 Task: Use the formula "WEIBULL.DIST" in spreadsheet "Project portfolio".
Action: Key pressed '='
Screenshot: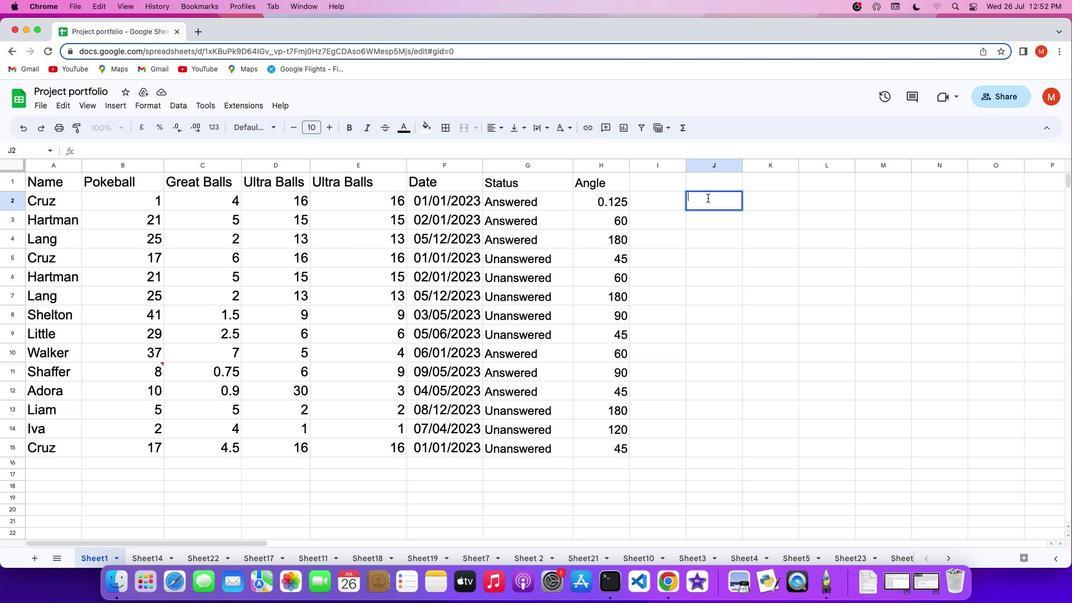 
Action: Mouse moved to (690, 132)
Screenshot: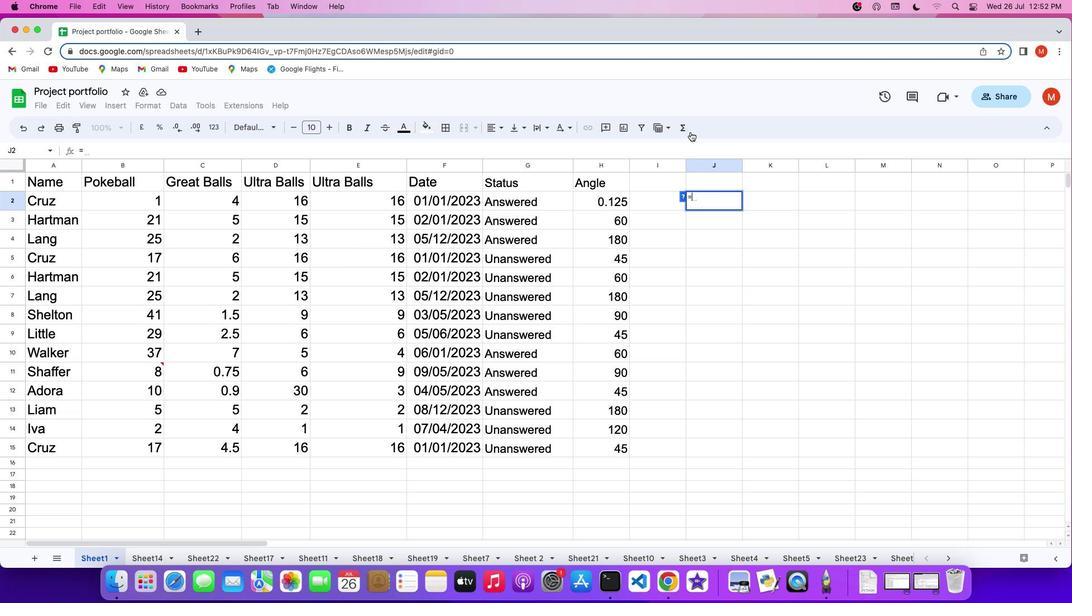 
Action: Mouse pressed left at (690, 132)
Screenshot: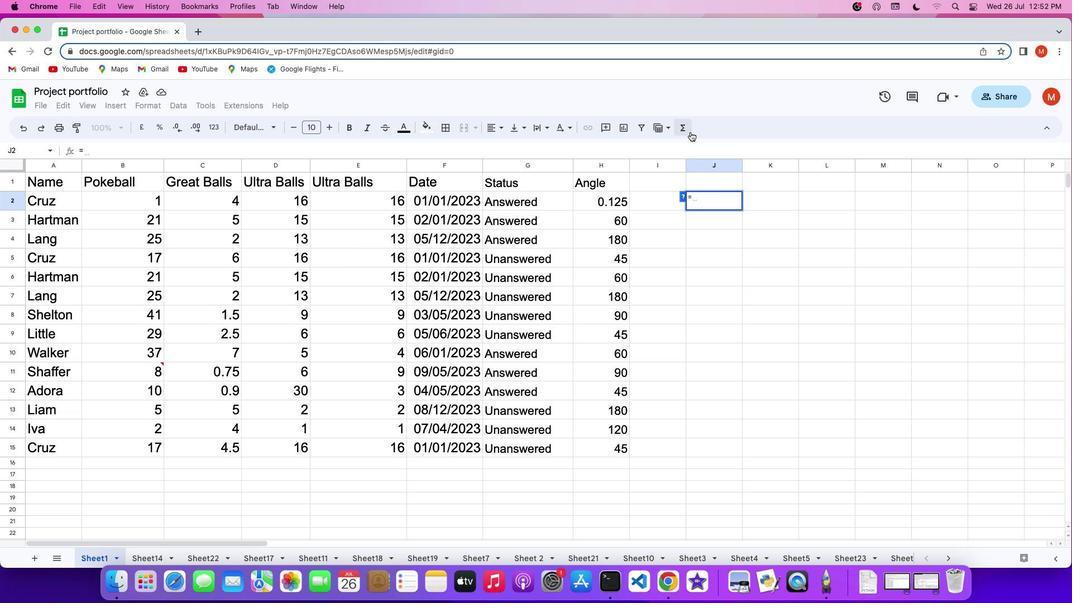 
Action: Mouse moved to (829, 397)
Screenshot: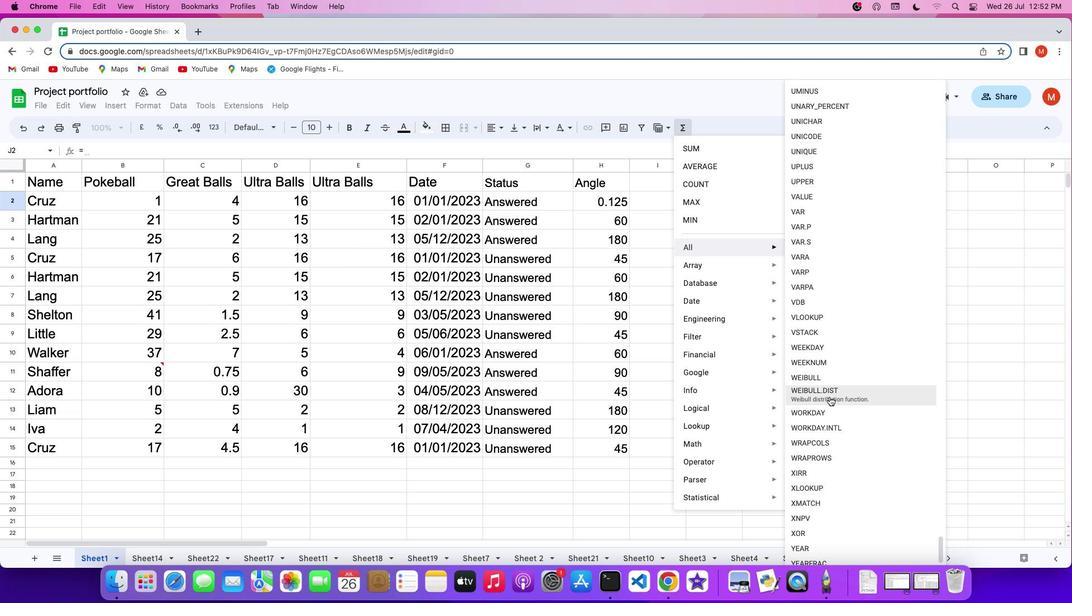
Action: Mouse pressed left at (829, 397)
Screenshot: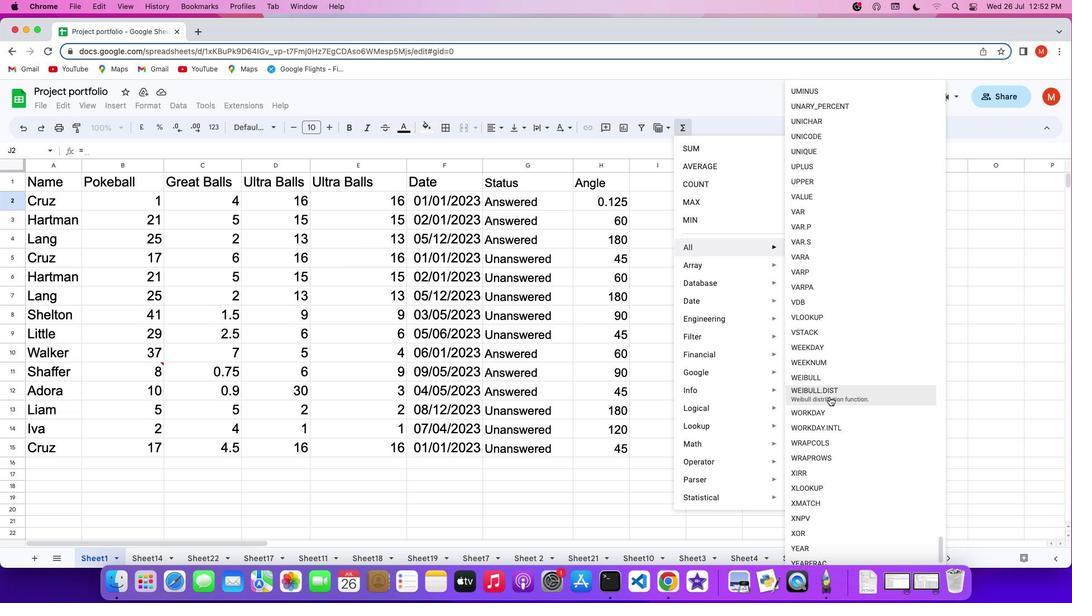 
Action: Key pressed '2''.''4'',''2'',''3'','Key.shift'T''r''u''e'Key.enter
Screenshot: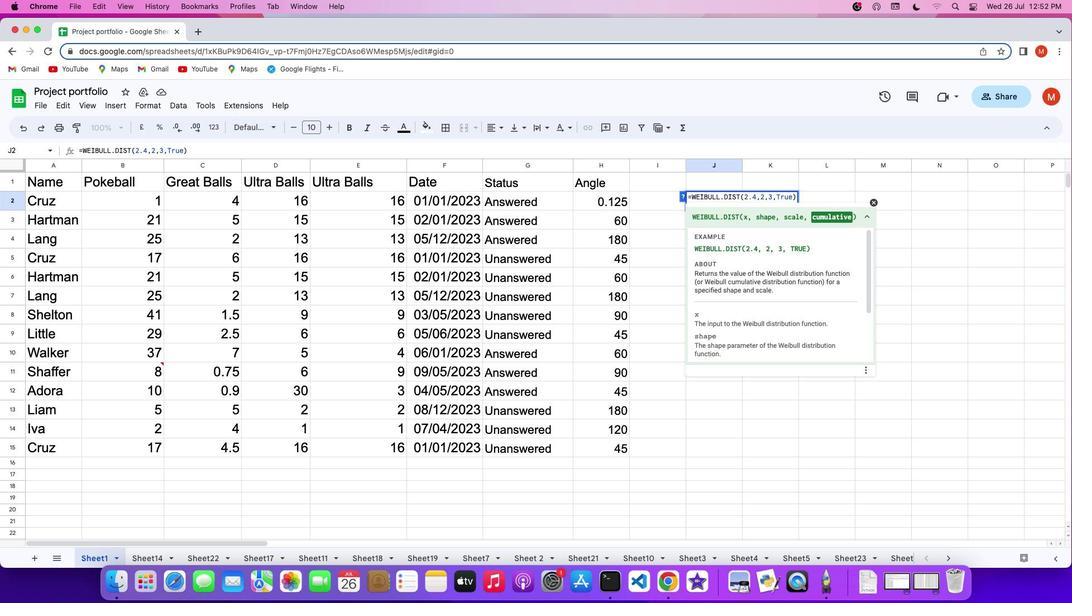 
